 Task: Create a rule from the Routing list, Task moved to a section -> Set Priority in the project AgileGlobe , set the section as Done clear the priority
Action: Mouse moved to (129, 541)
Screenshot: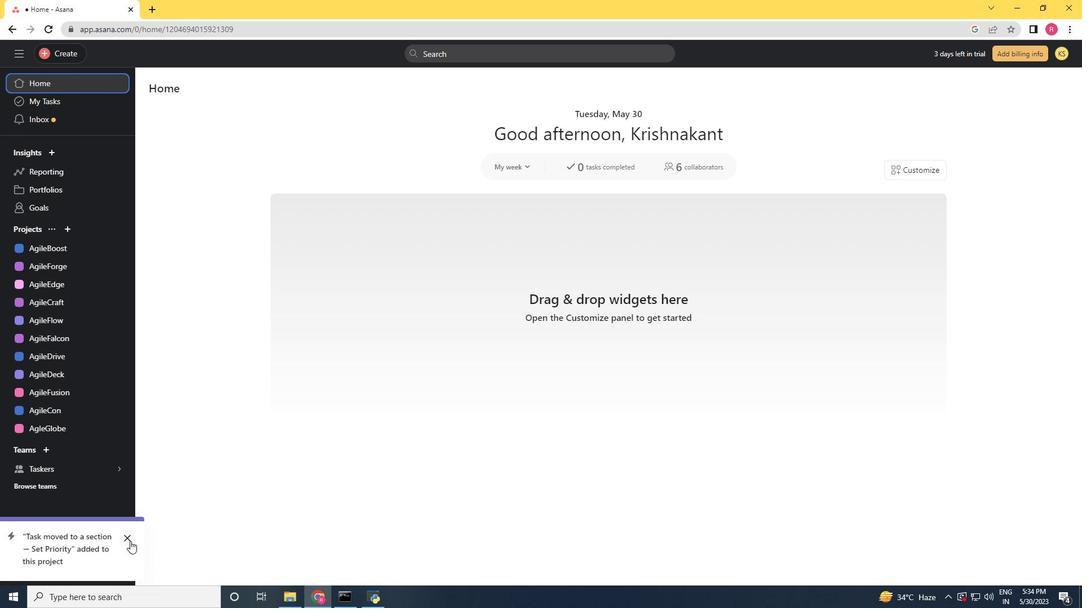 
Action: Mouse pressed left at (129, 541)
Screenshot: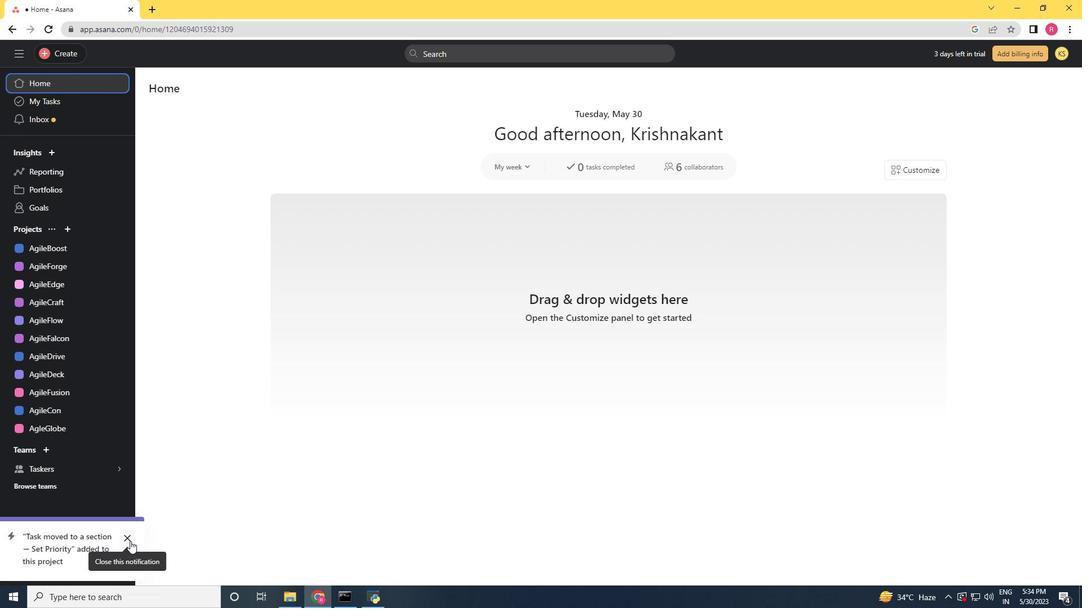 
Action: Mouse moved to (47, 431)
Screenshot: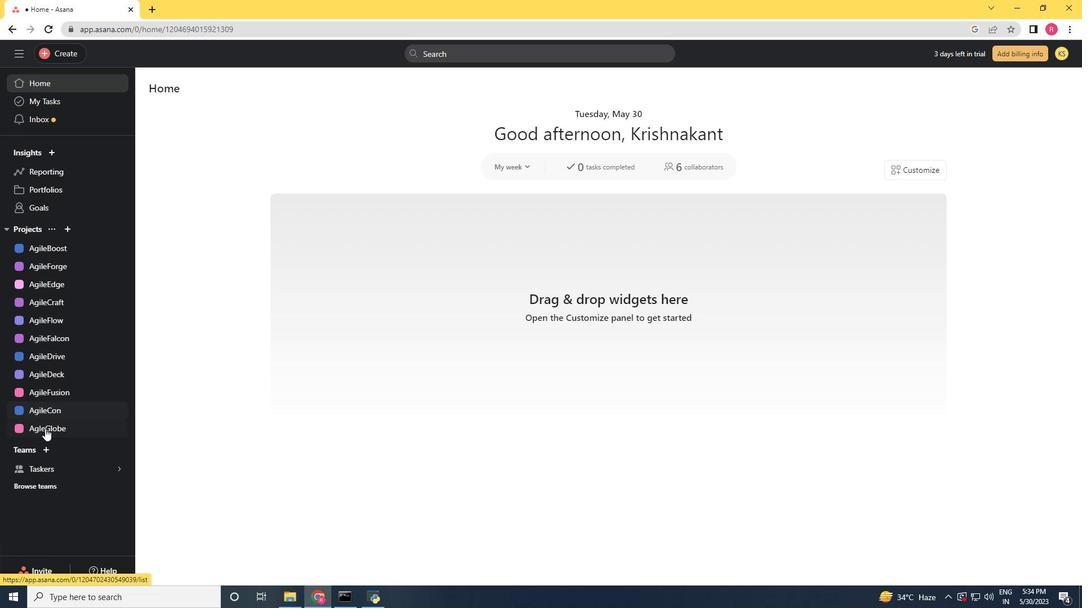 
Action: Mouse pressed left at (47, 431)
Screenshot: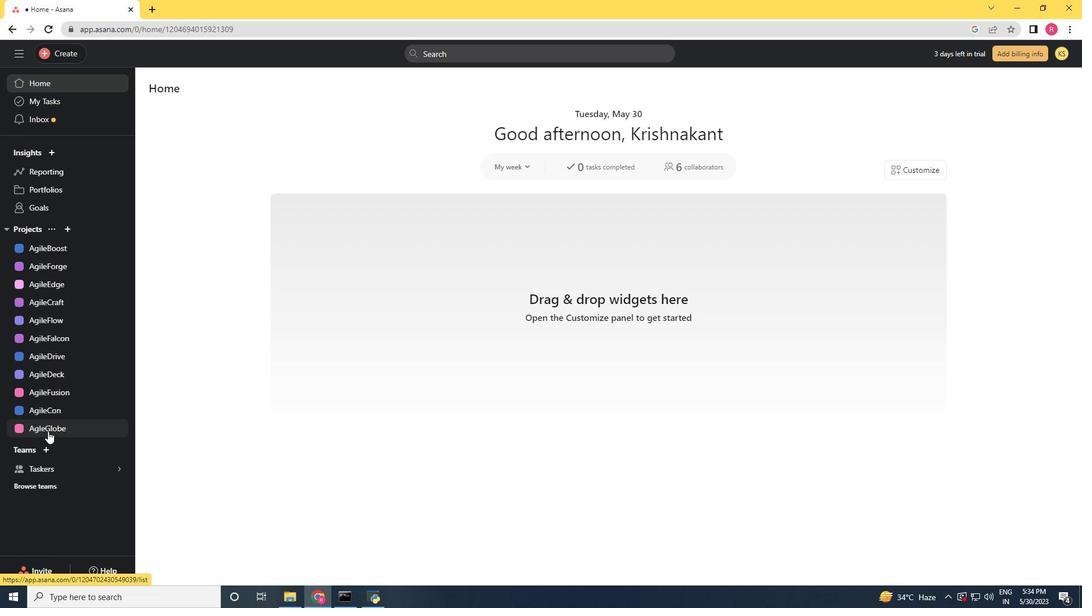 
Action: Mouse moved to (1038, 98)
Screenshot: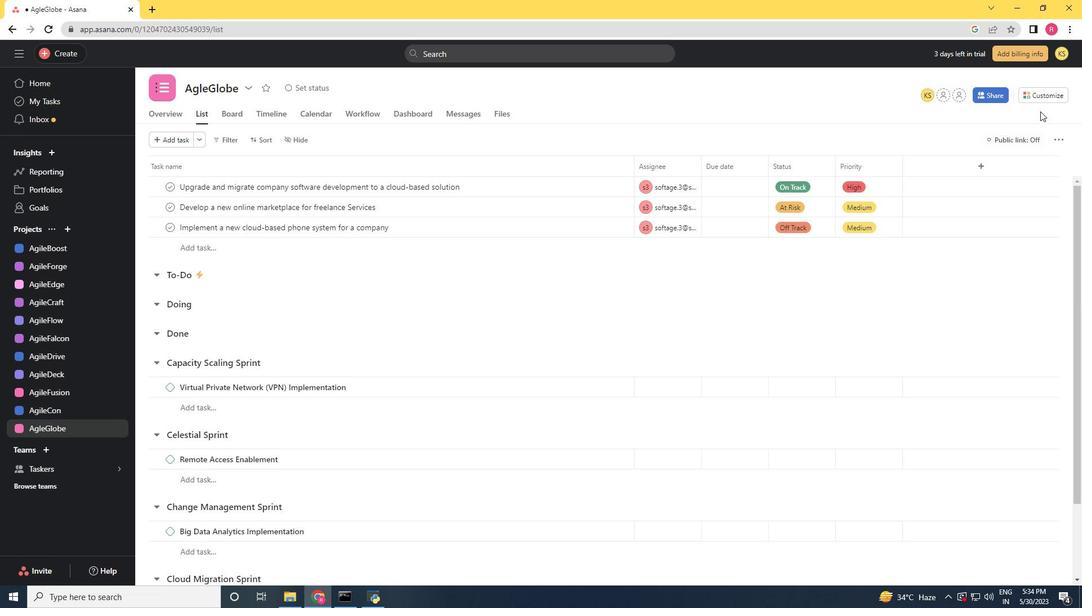 
Action: Mouse pressed left at (1038, 98)
Screenshot: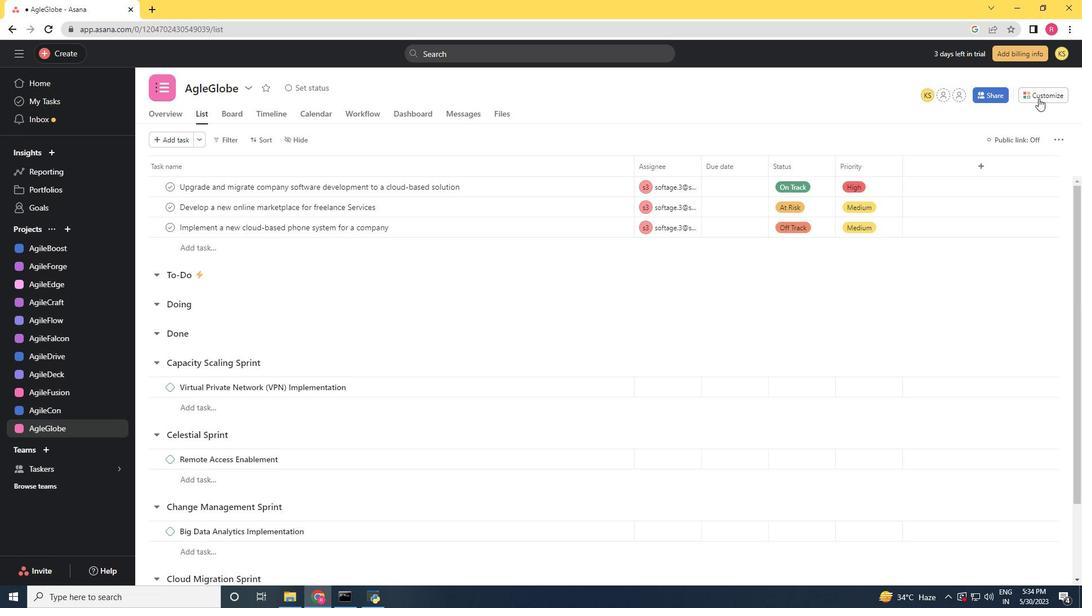 
Action: Mouse moved to (839, 251)
Screenshot: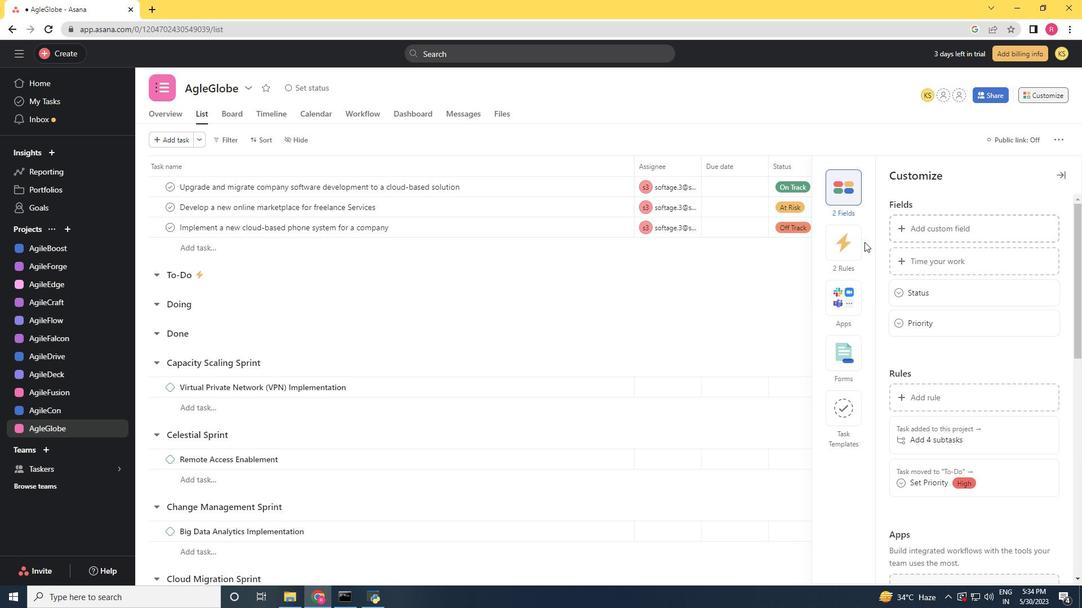 
Action: Mouse pressed left at (839, 251)
Screenshot: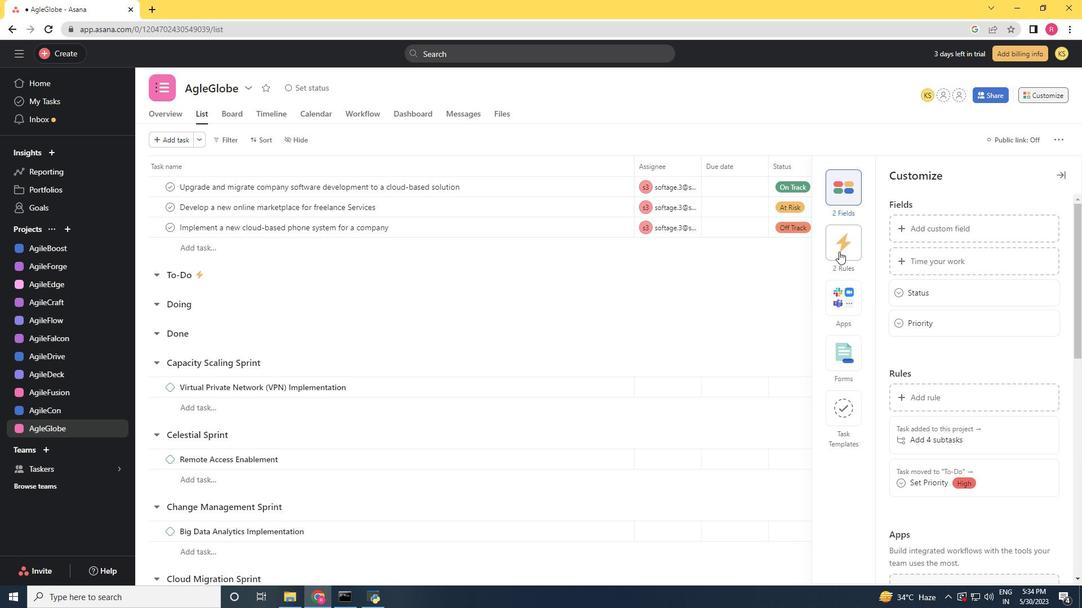 
Action: Mouse moved to (920, 227)
Screenshot: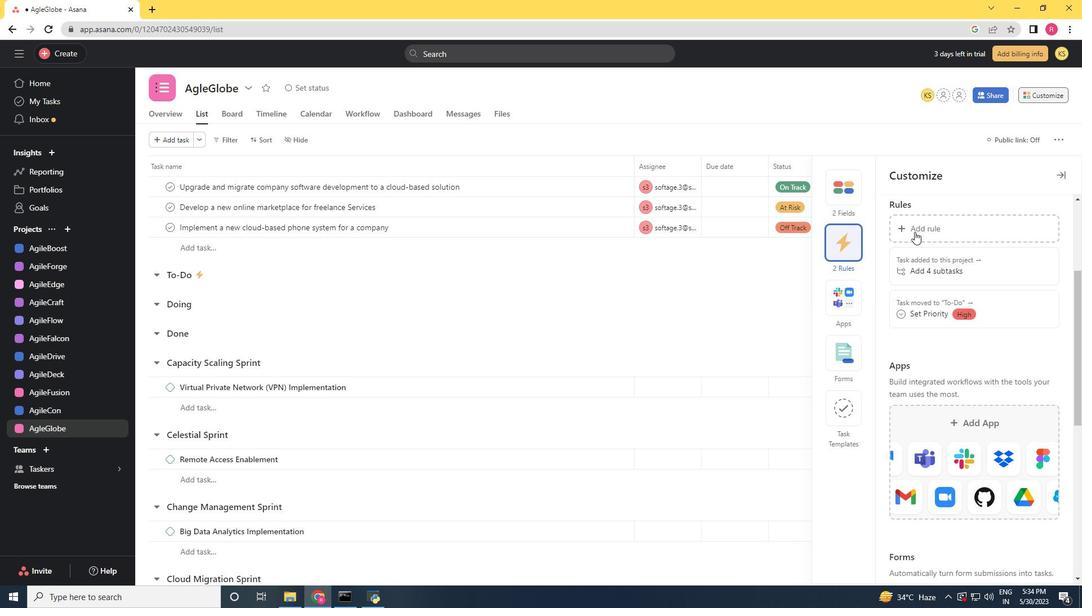 
Action: Mouse pressed left at (920, 227)
Screenshot: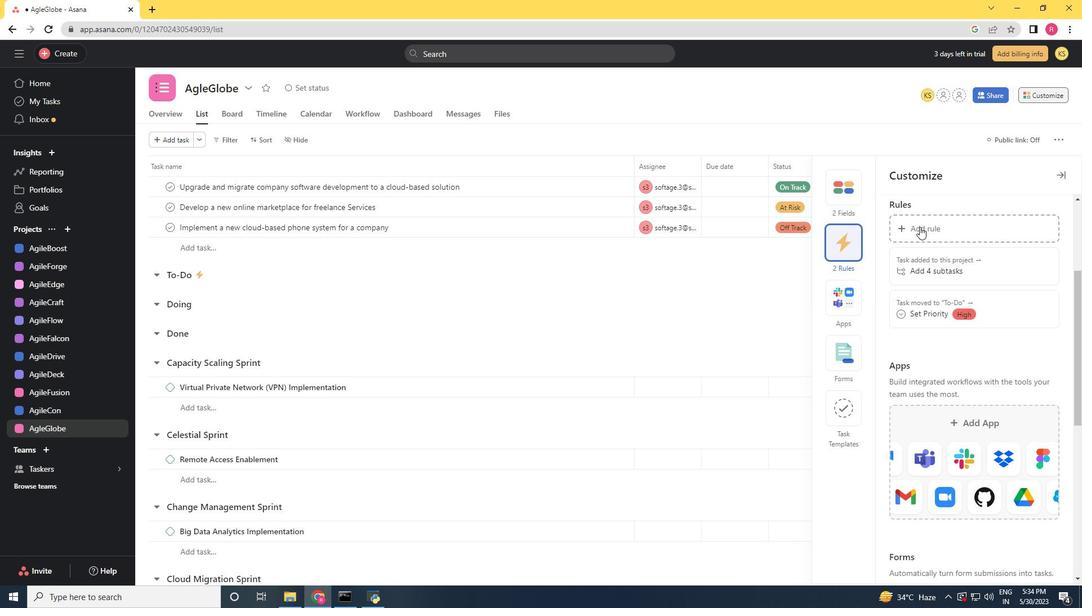 
Action: Mouse moved to (231, 152)
Screenshot: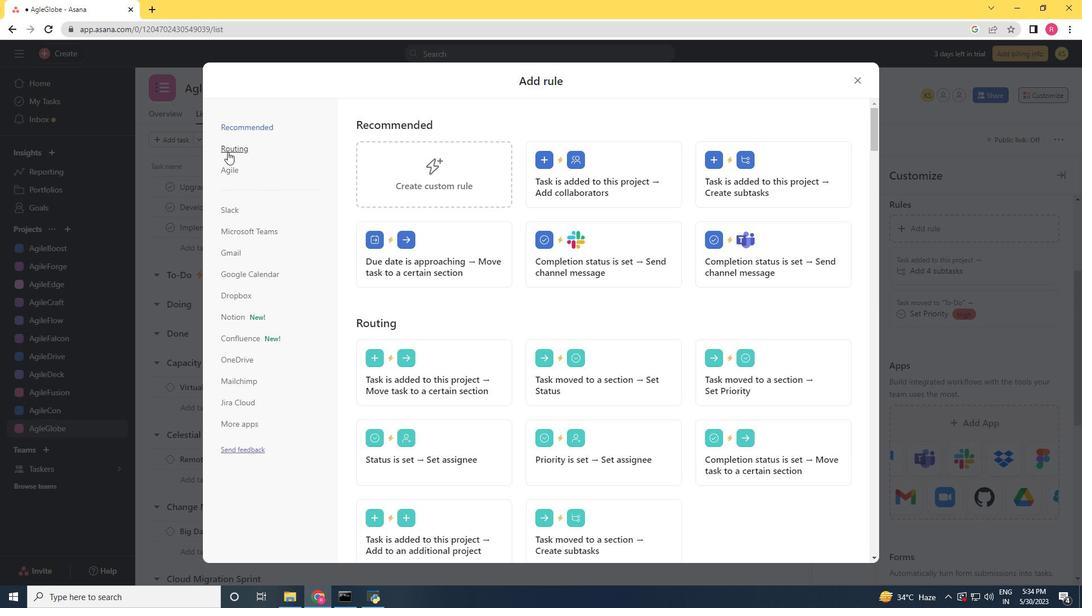 
Action: Mouse pressed left at (231, 152)
Screenshot: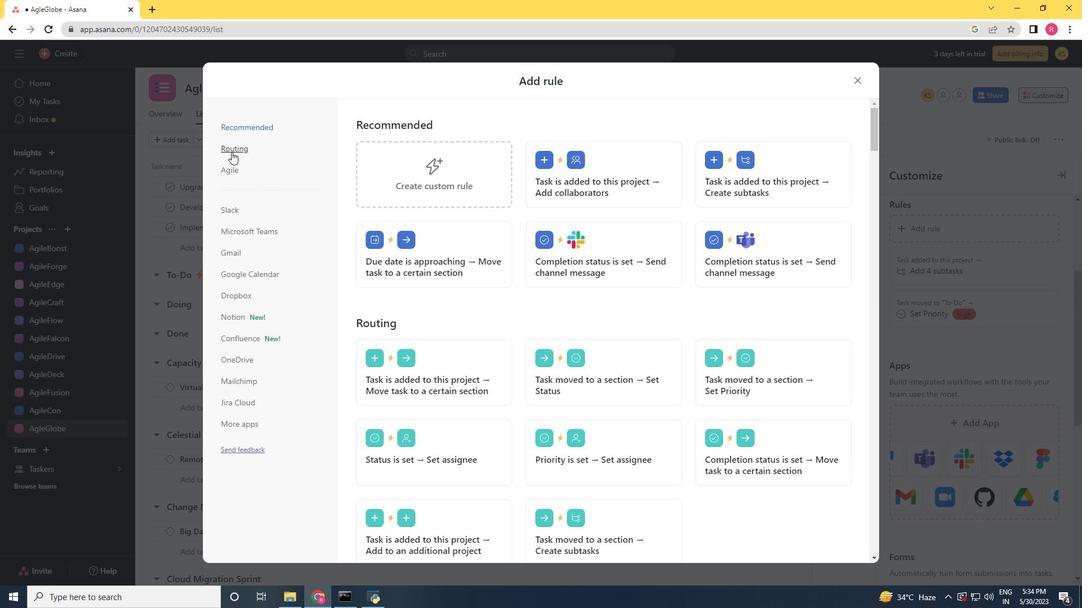 
Action: Mouse moved to (727, 171)
Screenshot: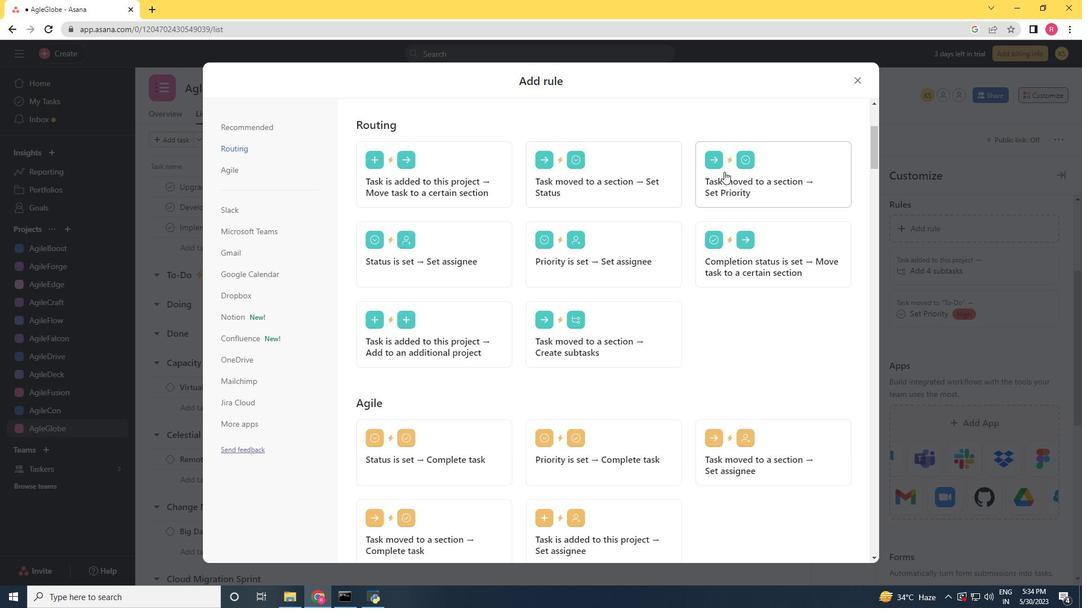 
Action: Mouse pressed left at (727, 171)
Screenshot: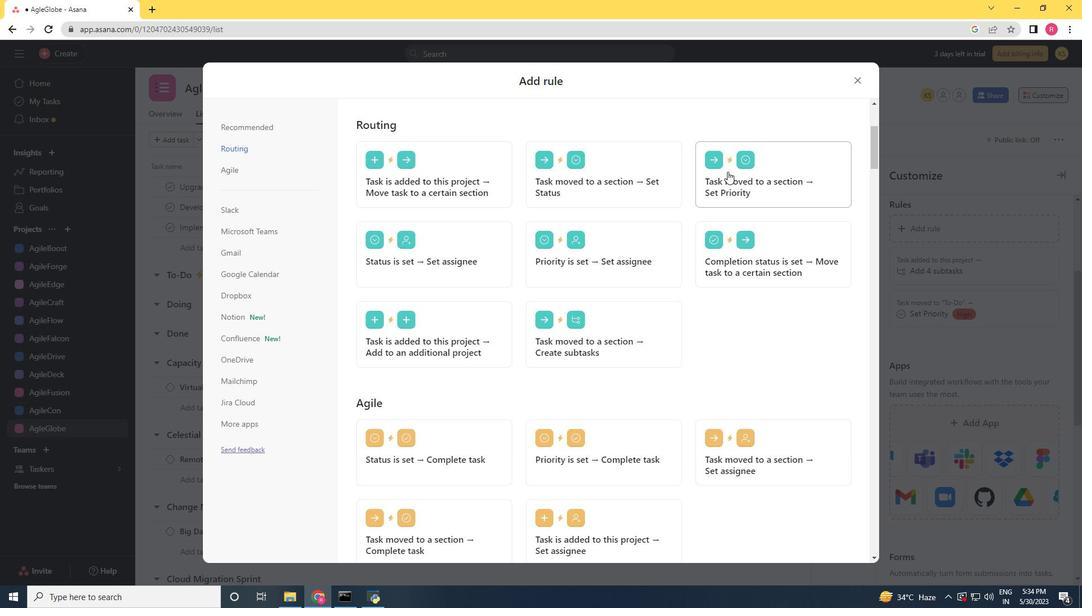 
Action: Mouse moved to (450, 304)
Screenshot: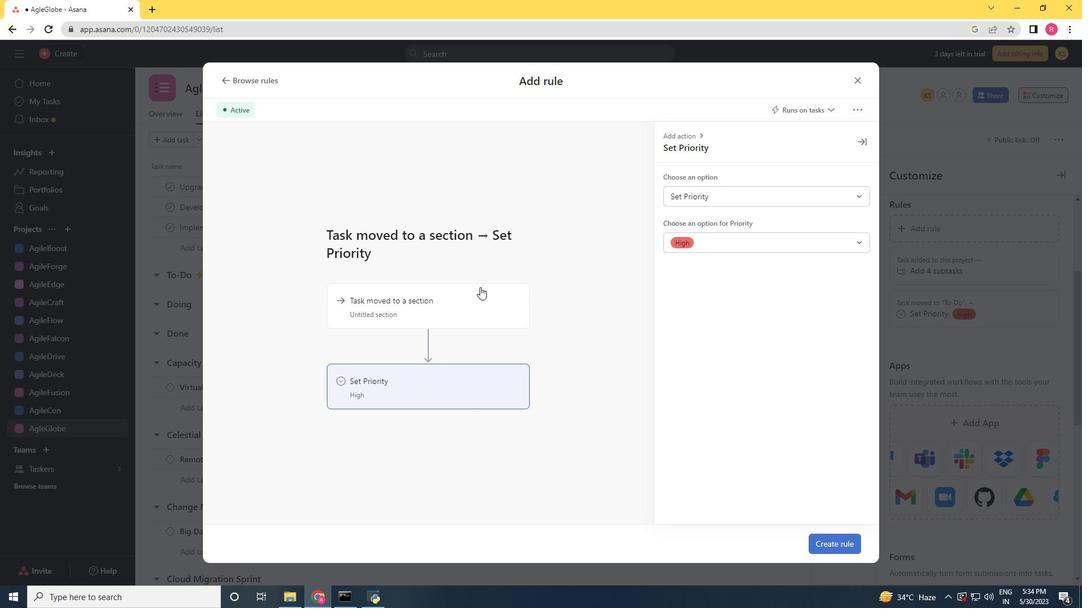 
Action: Mouse pressed left at (450, 304)
Screenshot: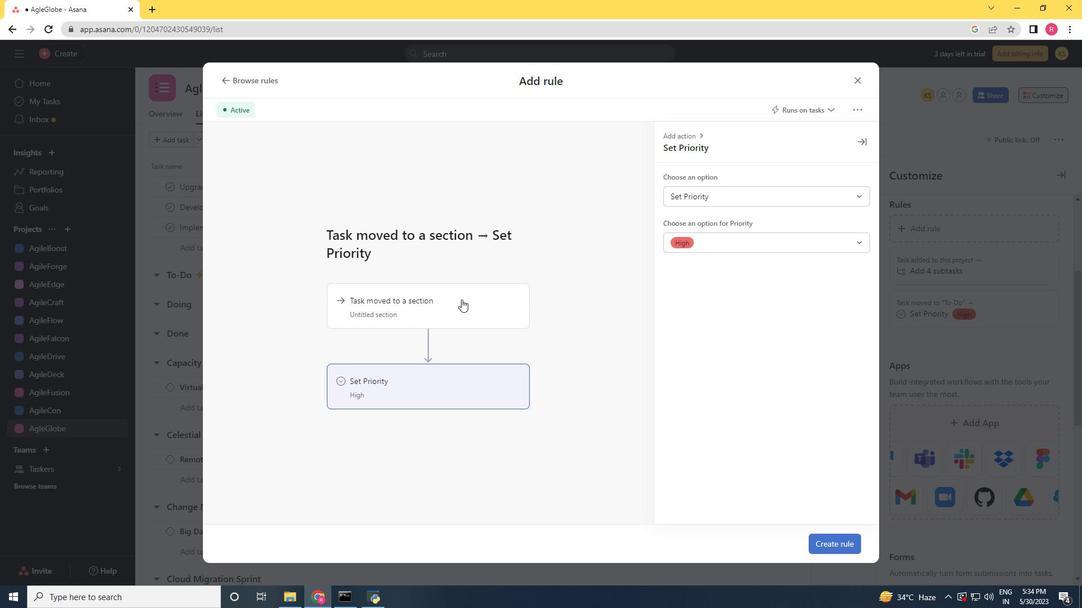 
Action: Mouse moved to (773, 190)
Screenshot: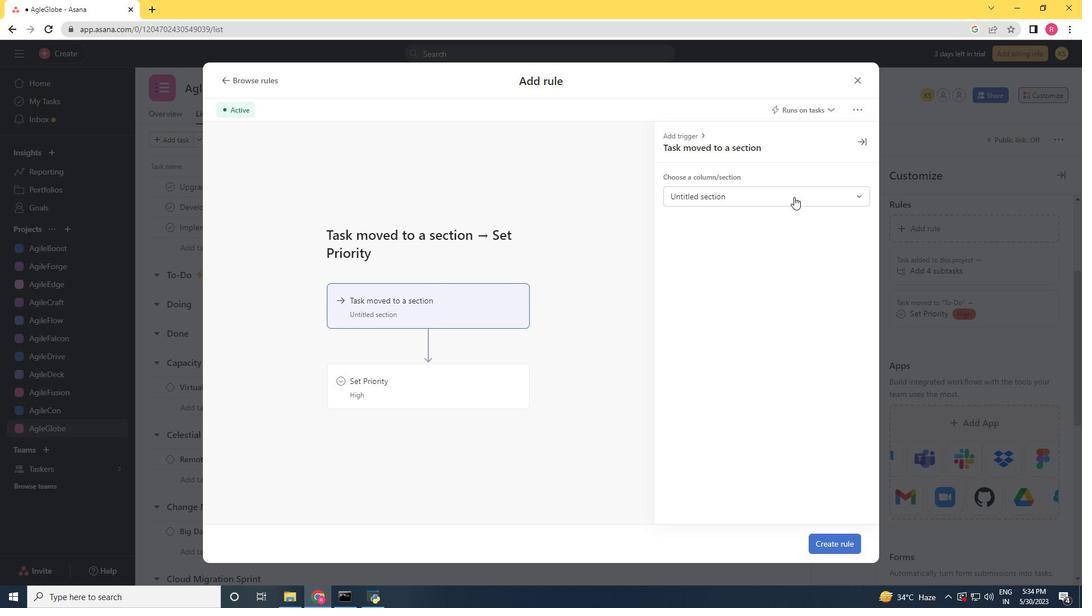 
Action: Mouse pressed left at (773, 190)
Screenshot: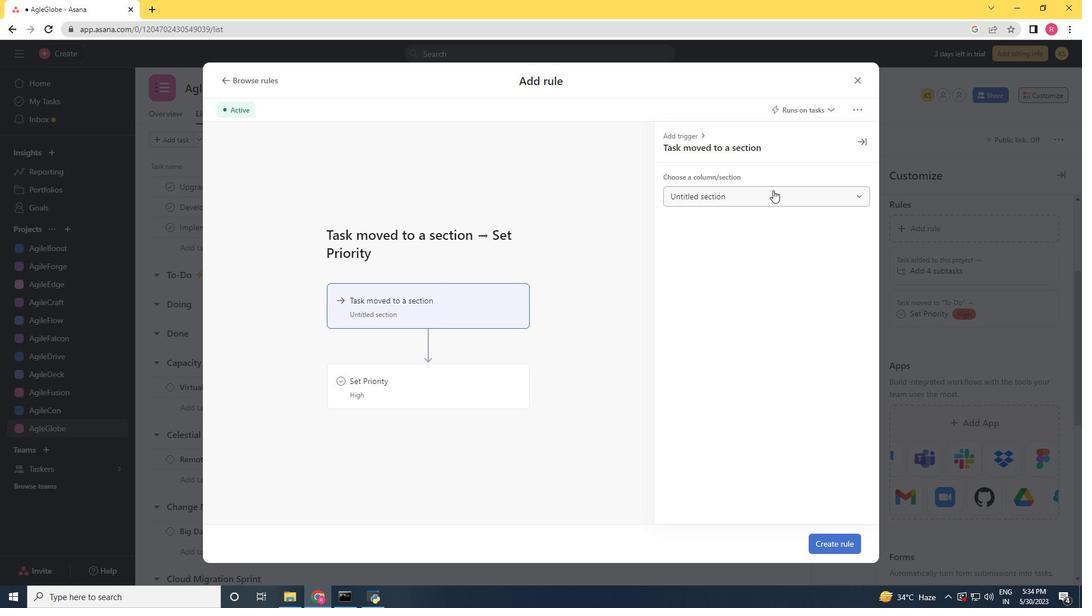 
Action: Mouse moved to (697, 203)
Screenshot: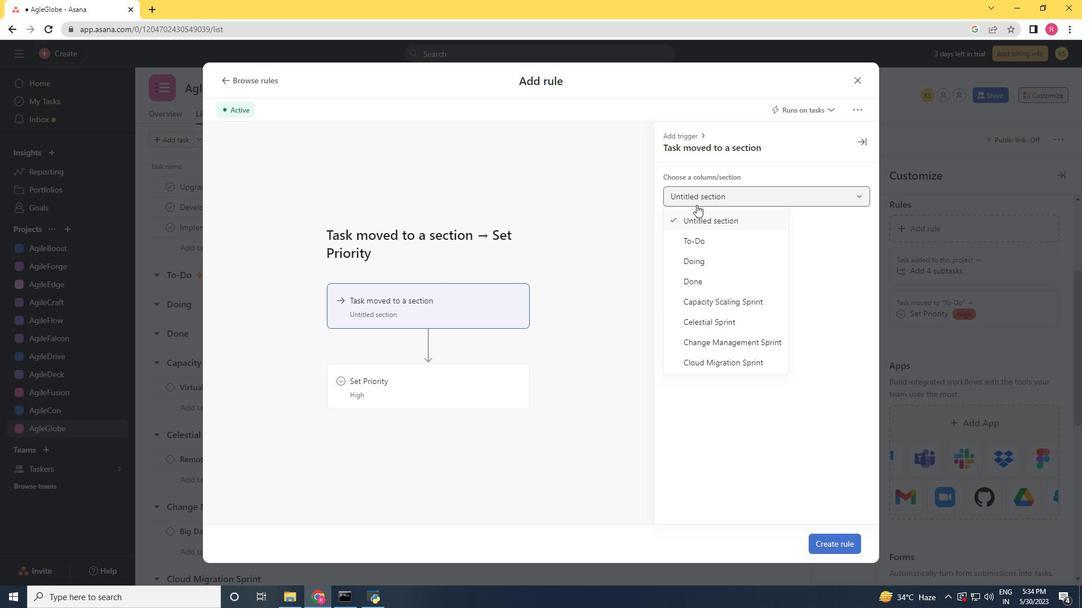 
Action: Mouse pressed left at (697, 203)
Screenshot: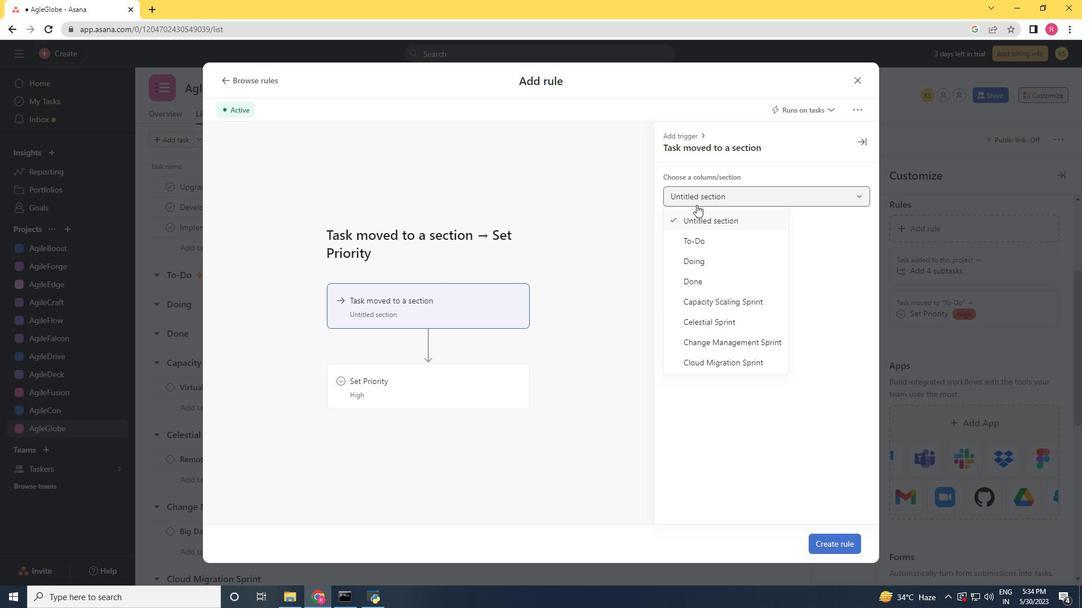 
Action: Mouse moved to (697, 202)
Screenshot: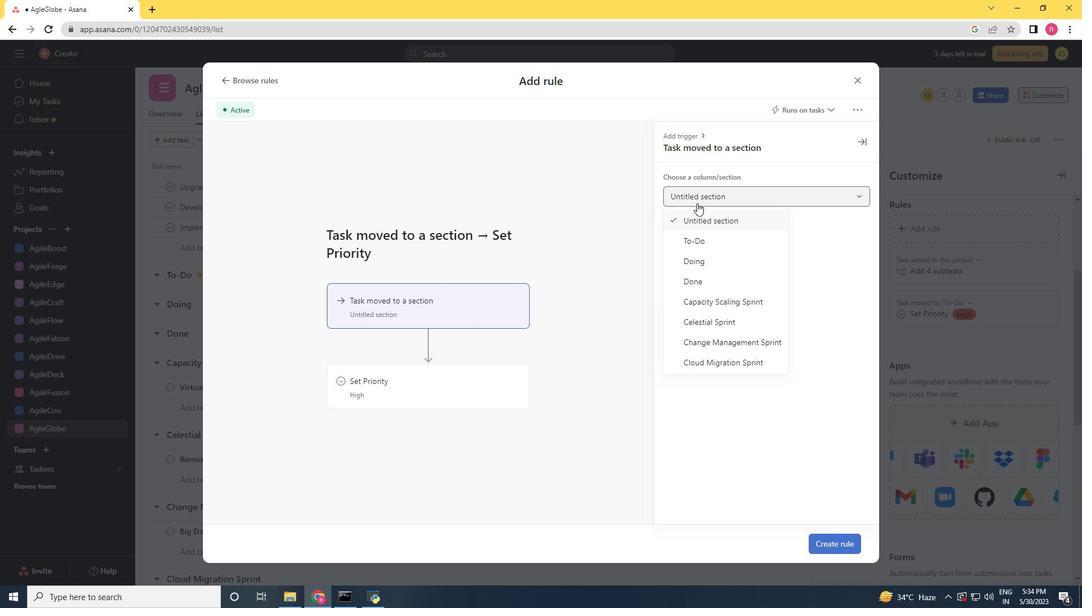 
Action: Mouse pressed left at (697, 202)
Screenshot: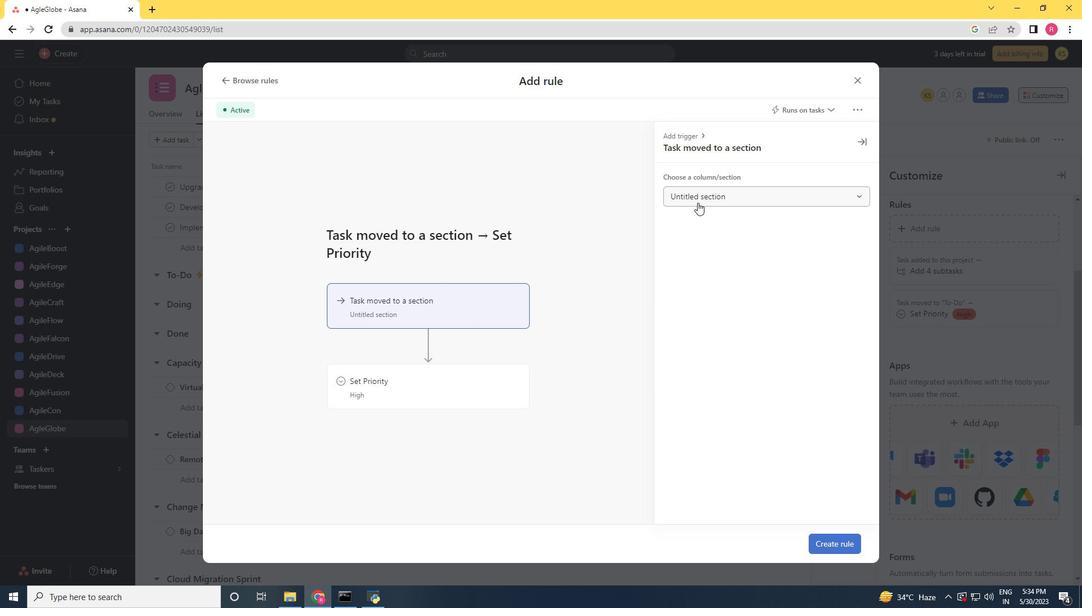 
Action: Mouse moved to (704, 281)
Screenshot: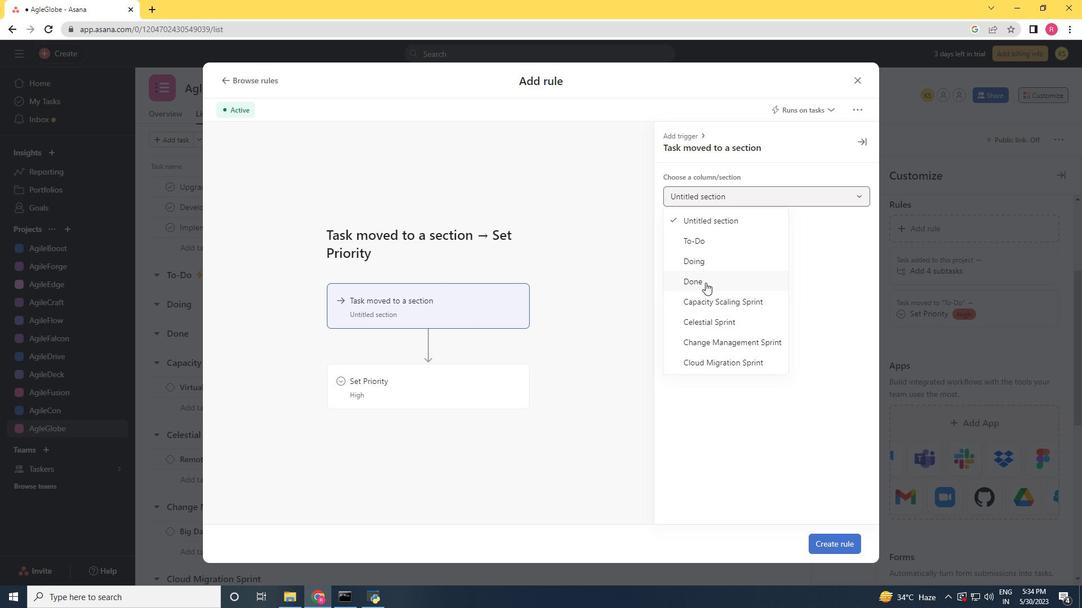 
Action: Mouse pressed left at (704, 281)
Screenshot: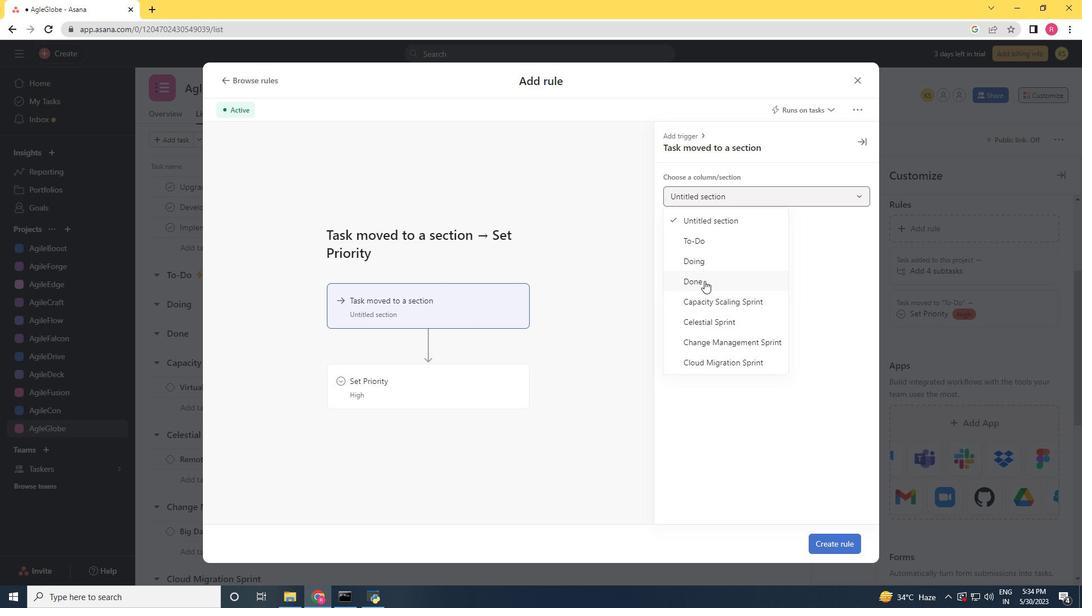 
Action: Mouse moved to (387, 399)
Screenshot: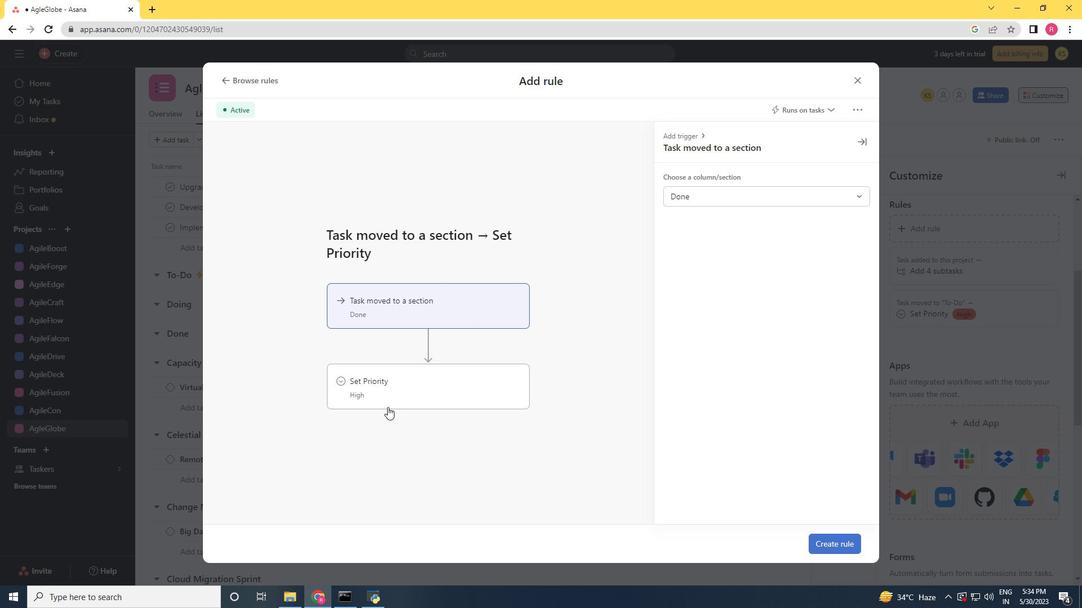 
Action: Mouse pressed left at (387, 399)
Screenshot: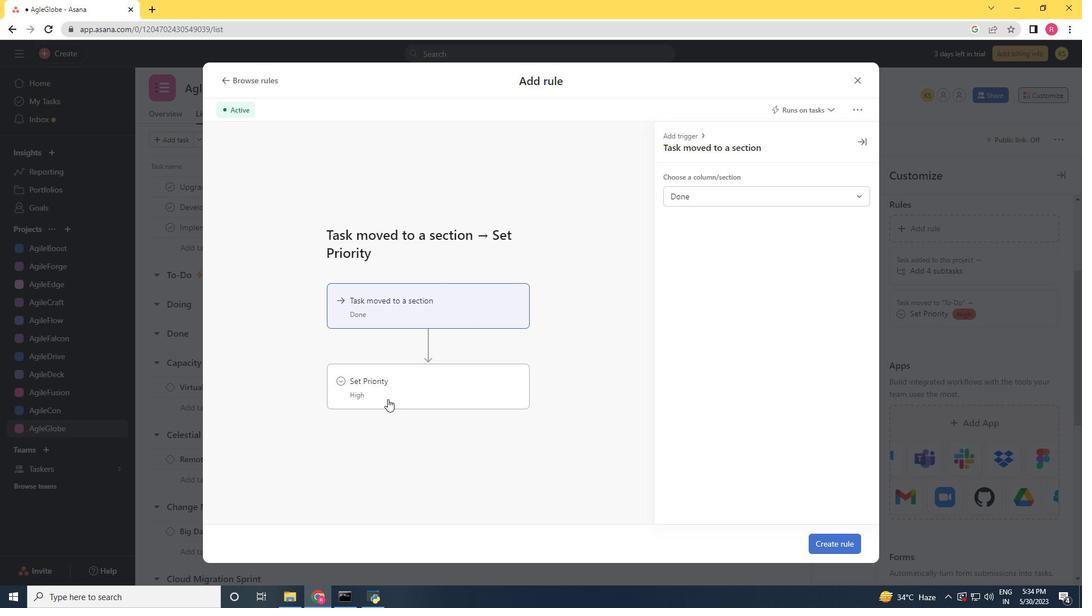 
Action: Mouse moved to (697, 199)
Screenshot: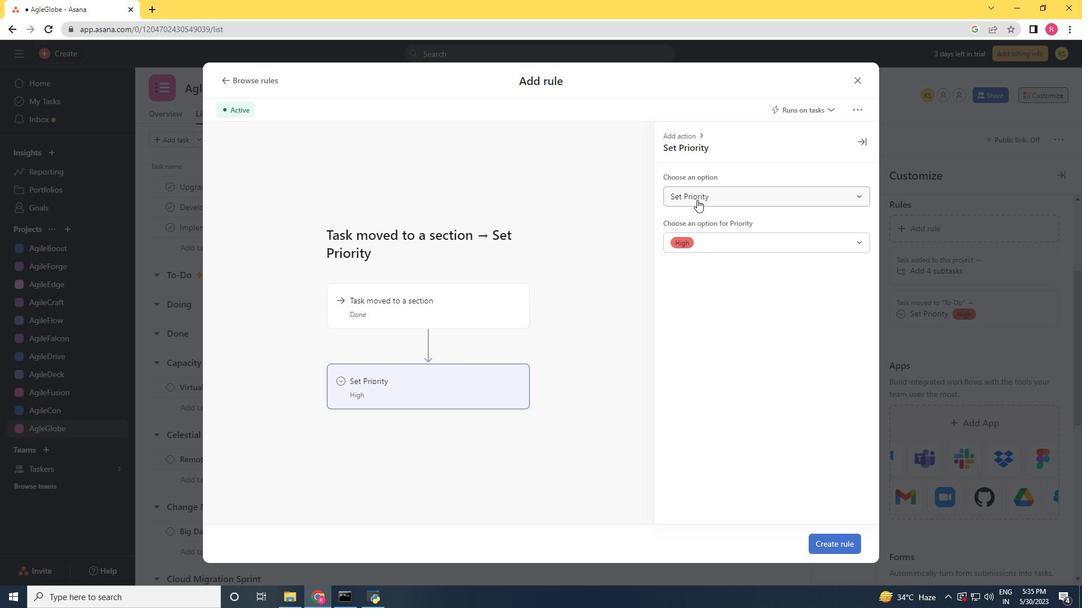 
Action: Mouse pressed left at (697, 199)
Screenshot: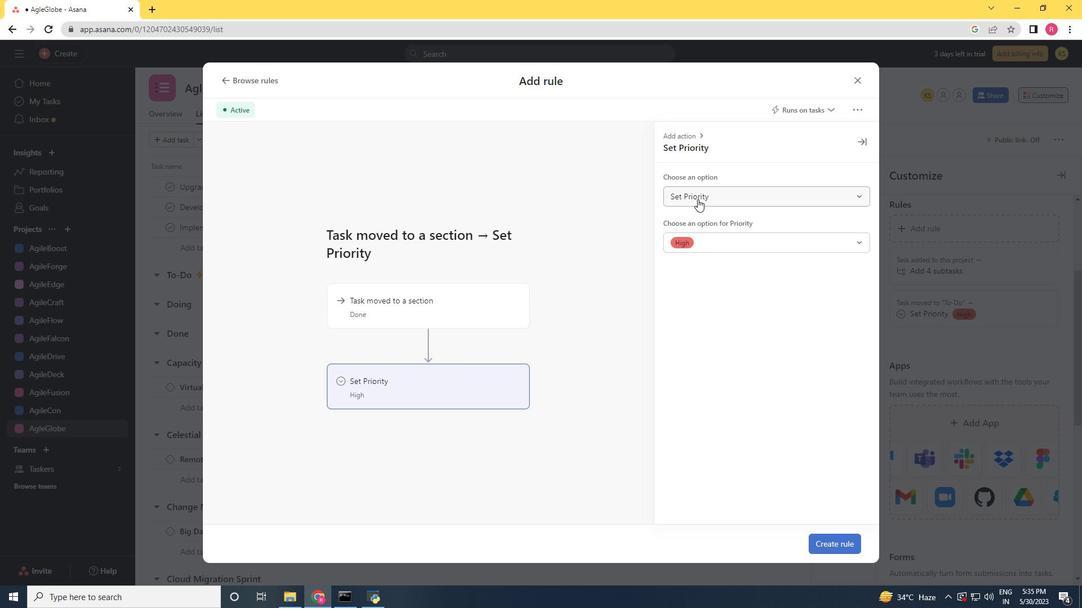 
Action: Mouse moved to (702, 242)
Screenshot: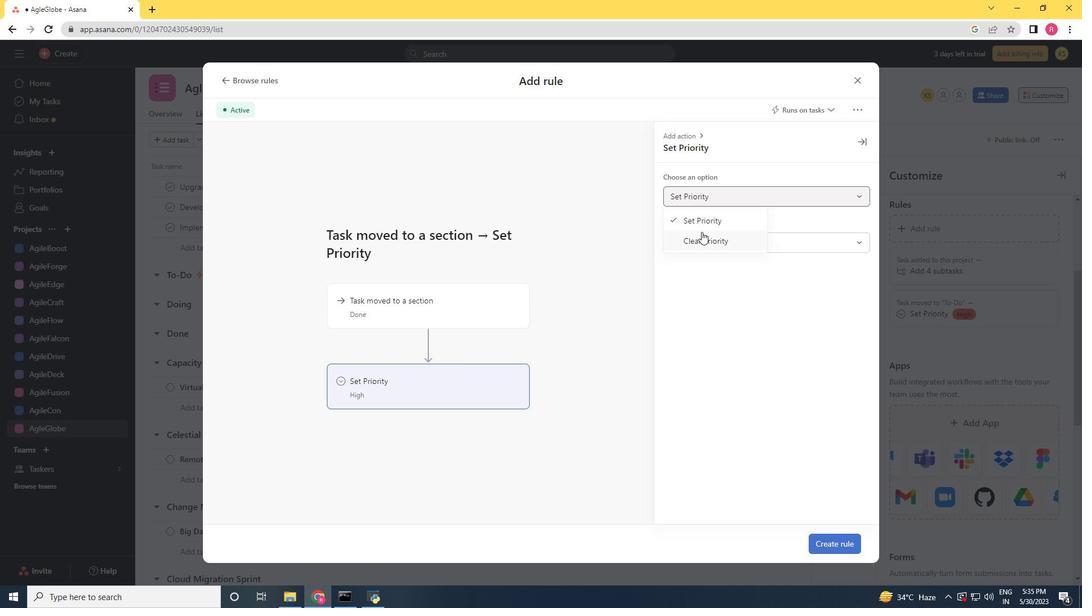 
Action: Mouse pressed left at (702, 242)
Screenshot: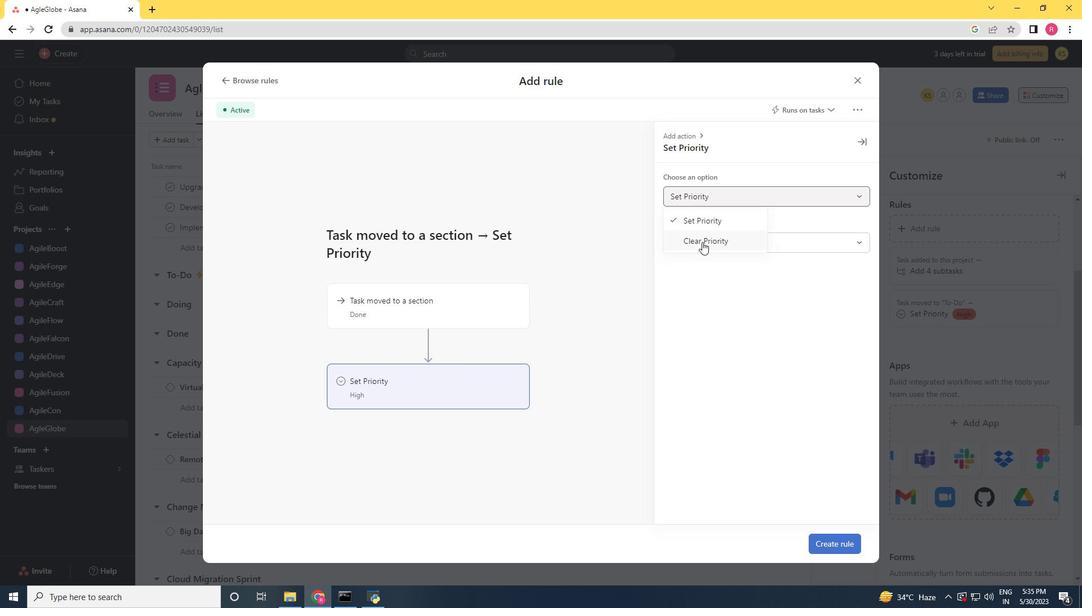 
Action: Mouse moved to (831, 541)
Screenshot: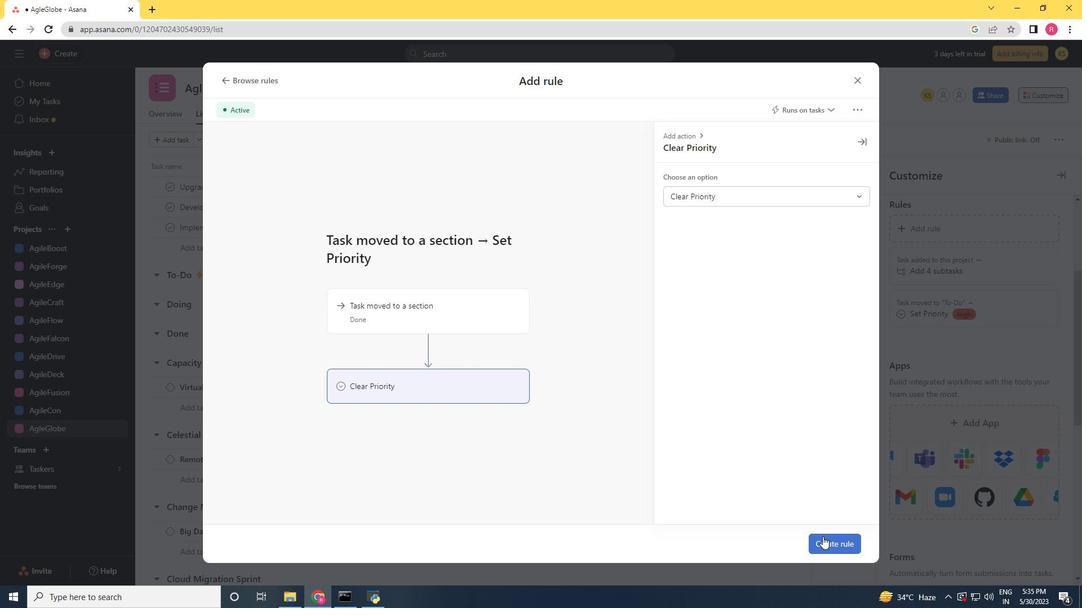 
Action: Mouse pressed left at (831, 541)
Screenshot: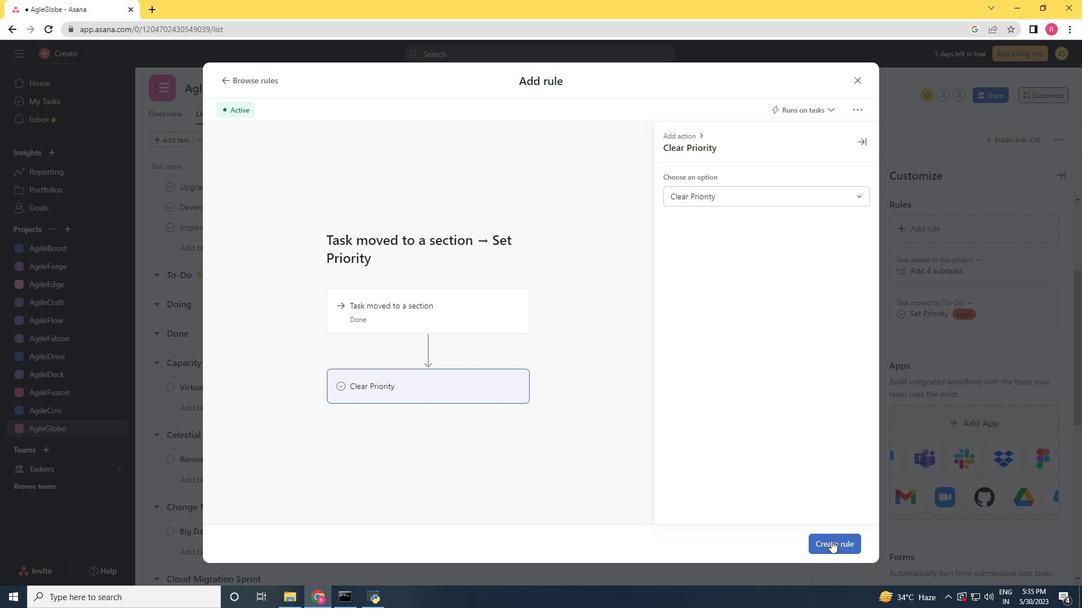 
